 Task: Open Card Card0000000109 in Board Board0000000028 in Workspace WS0000000010 in Trello. Add Member Email0000000037 to Card Card0000000109 in Board Board0000000028 in Workspace WS0000000010 in Trello. Add Green Label titled Label0000000109 to Card Card0000000109 in Board Board0000000028 in Workspace WS0000000010 in Trello. Add Checklist CL0000000109 to Card Card0000000109 in Board Board0000000028 in Workspace WS0000000010 in Trello. Add Dates with Start Date as Apr 08 2023 and Due Date as Apr 30 2023 to Card Card0000000109 in Board Board0000000028 in Workspace WS0000000010 in Trello
Action: Mouse moved to (296, 175)
Screenshot: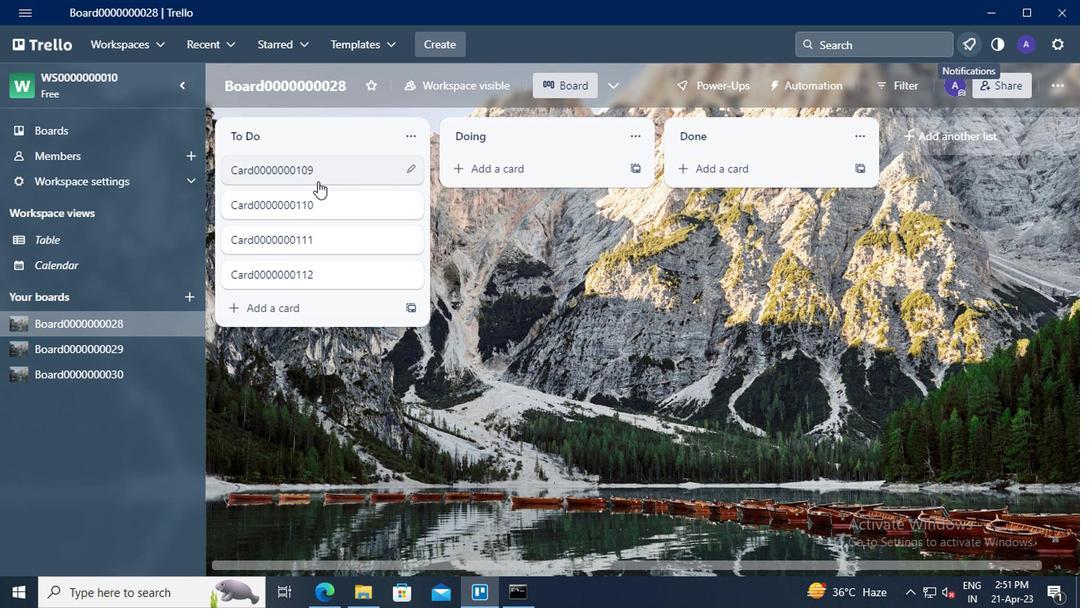 
Action: Mouse pressed left at (296, 175)
Screenshot: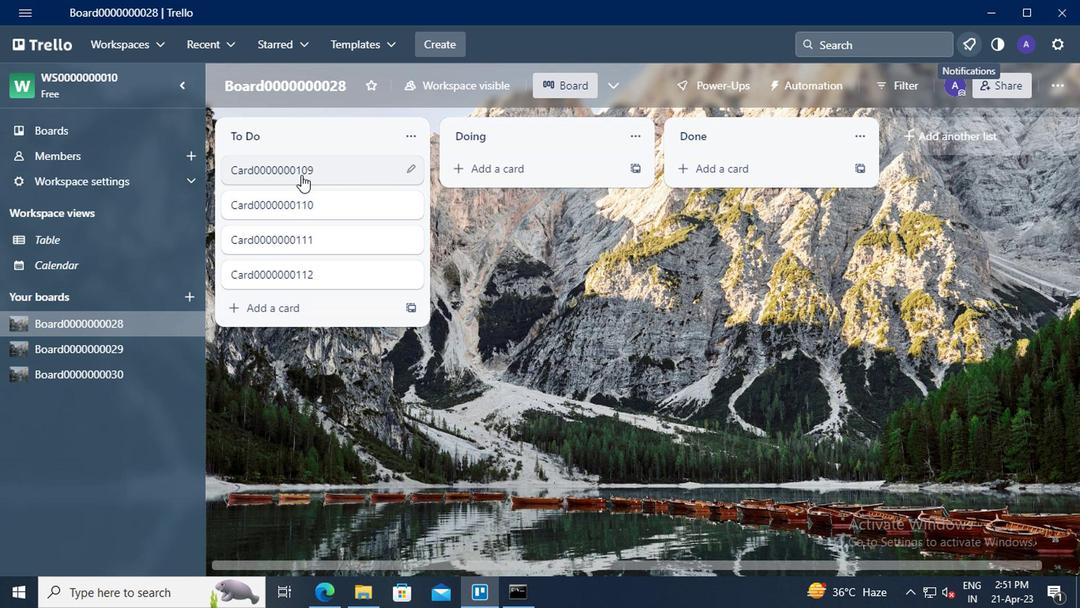 
Action: Mouse moved to (738, 148)
Screenshot: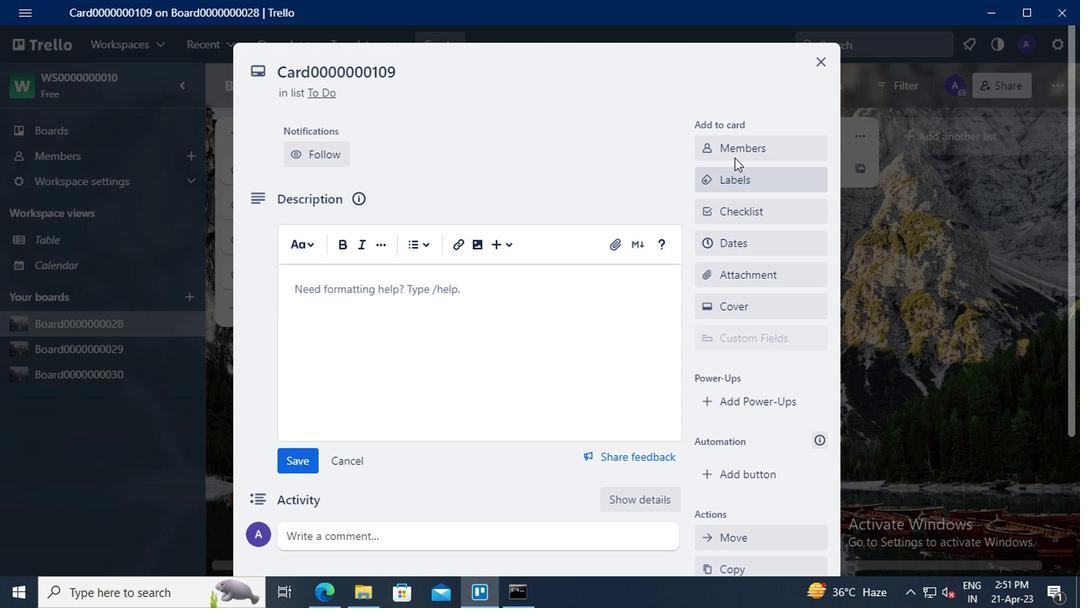 
Action: Mouse pressed left at (738, 148)
Screenshot: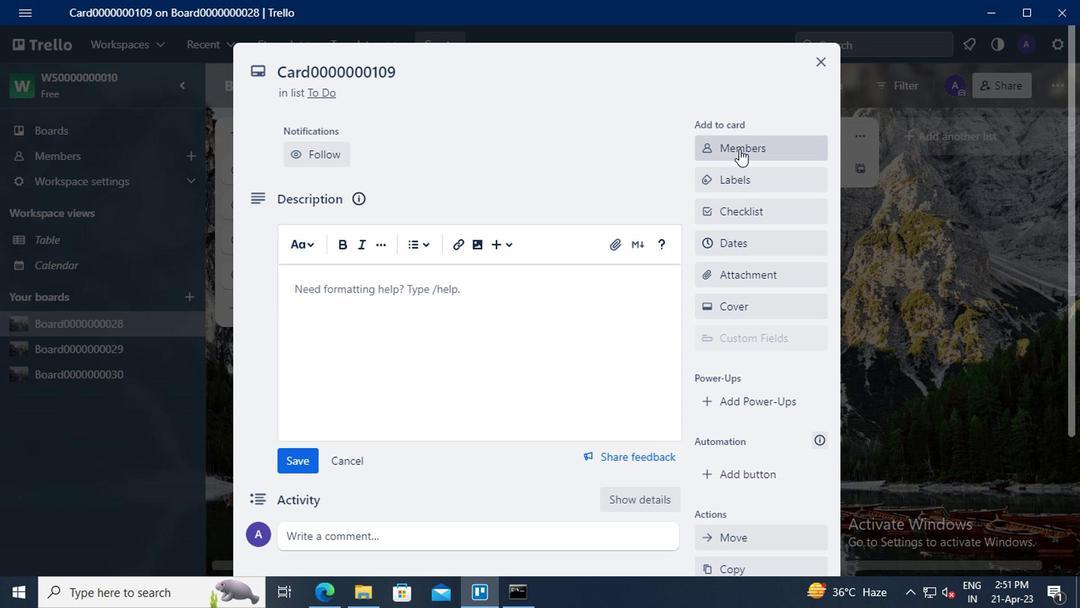 
Action: Mouse moved to (735, 220)
Screenshot: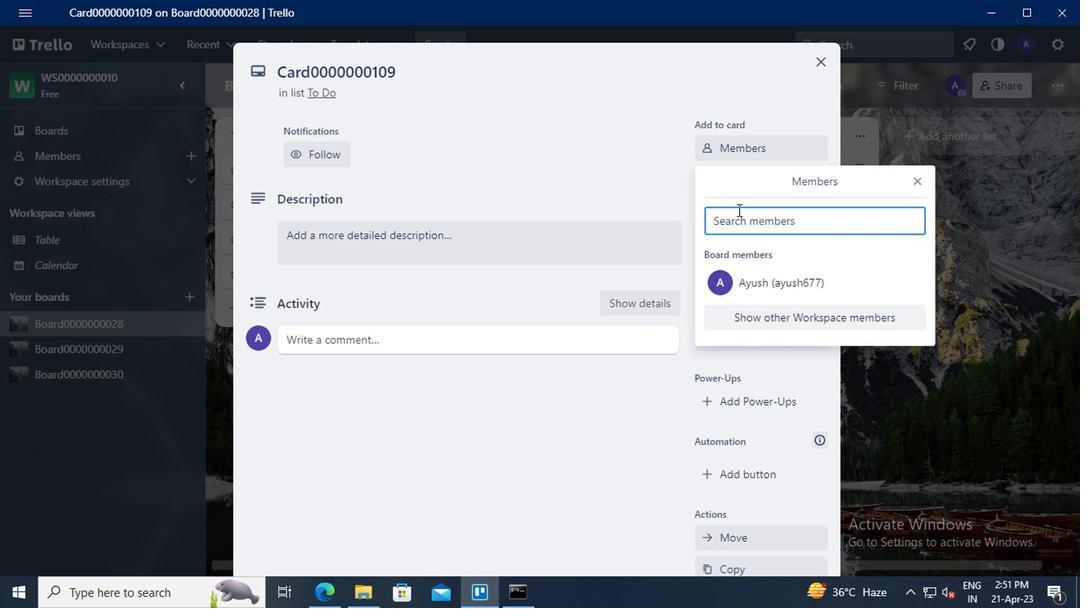 
Action: Mouse pressed left at (735, 220)
Screenshot: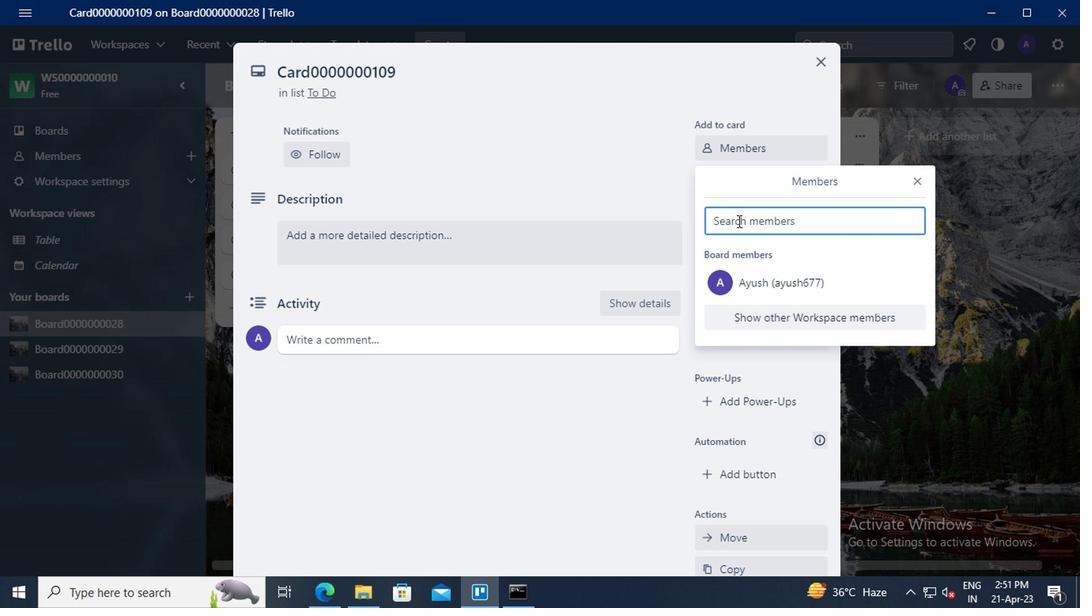 
Action: Key pressed mailaustralia7<Key.shift>@GMAIL.COM
Screenshot: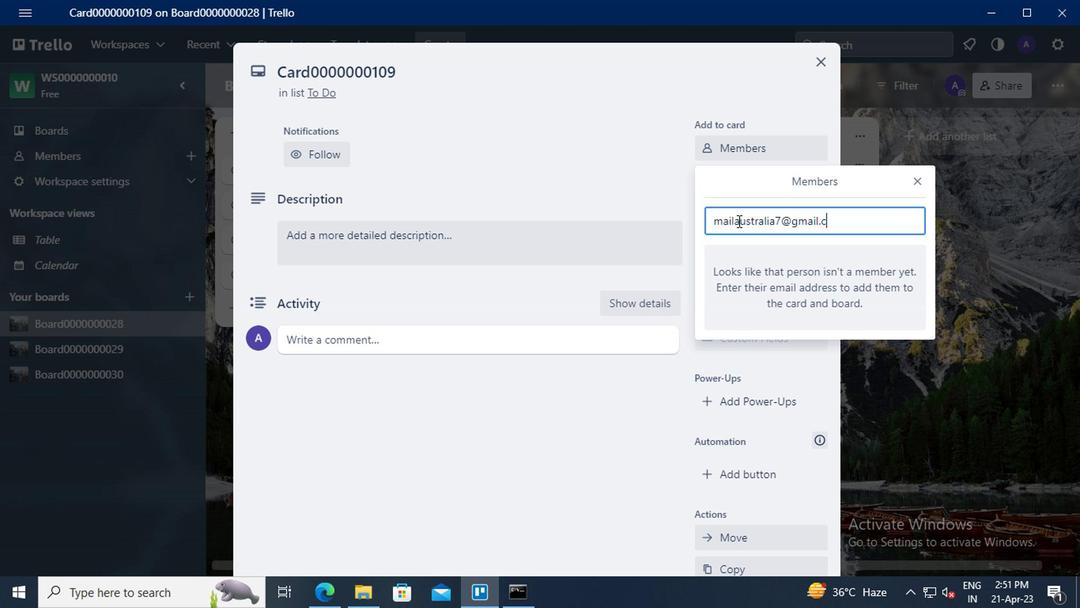
Action: Mouse moved to (751, 333)
Screenshot: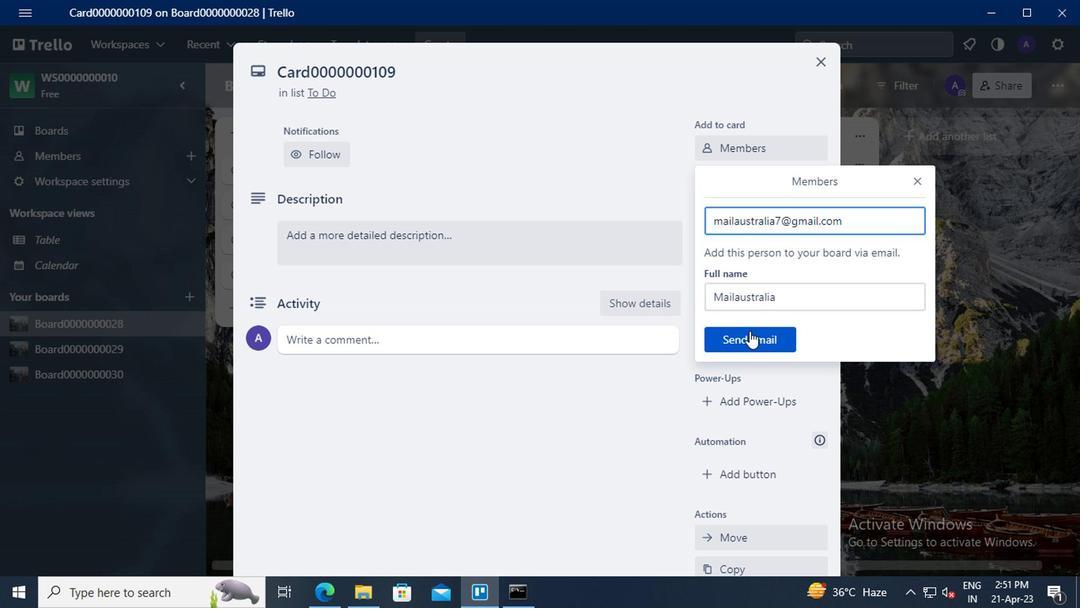 
Action: Mouse pressed left at (751, 333)
Screenshot: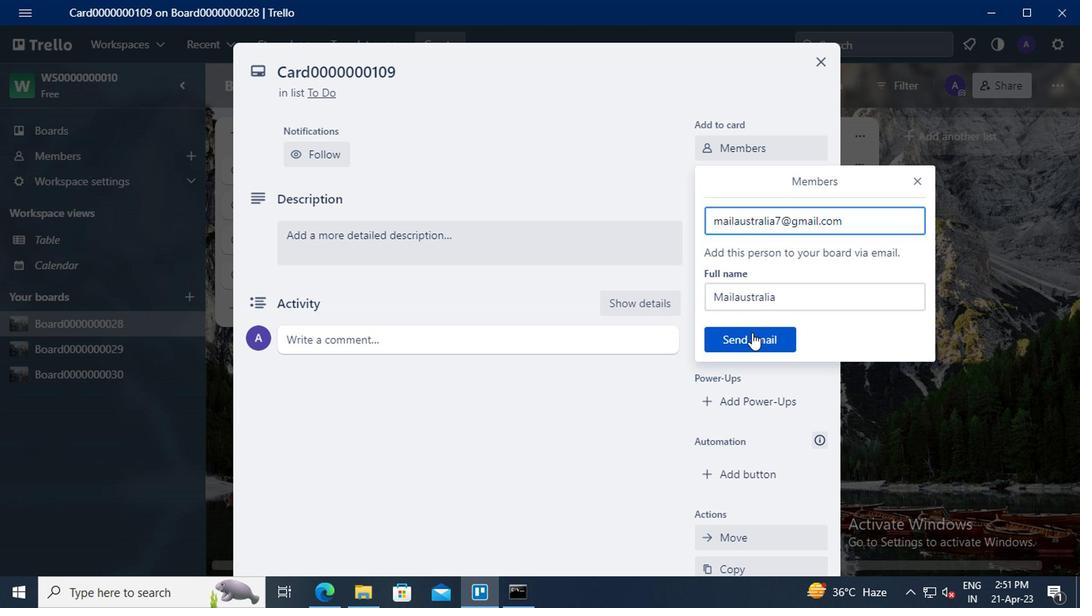 
Action: Mouse moved to (752, 235)
Screenshot: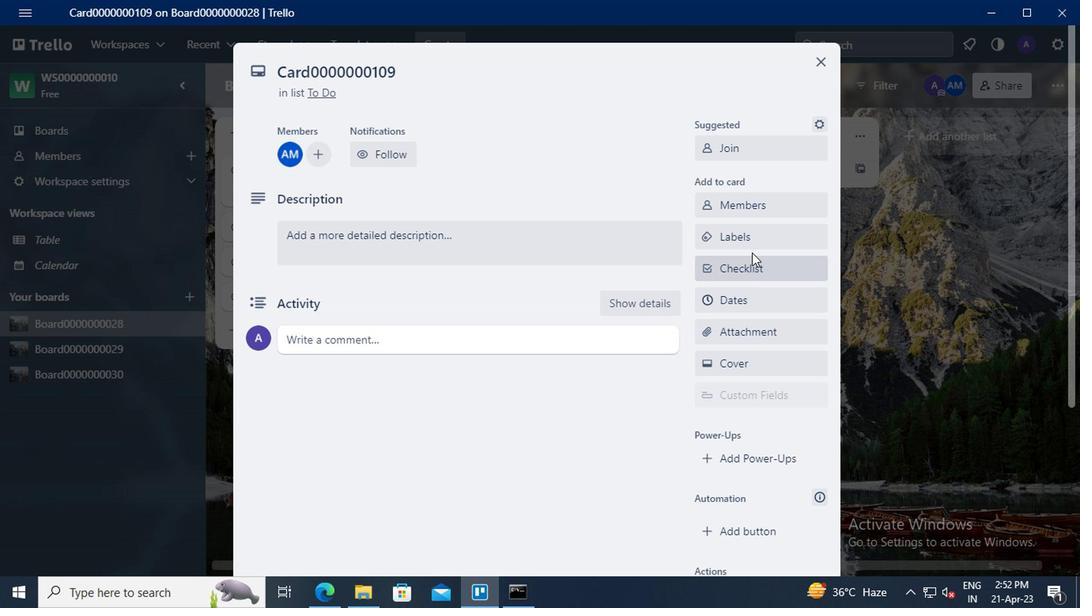 
Action: Mouse pressed left at (752, 235)
Screenshot: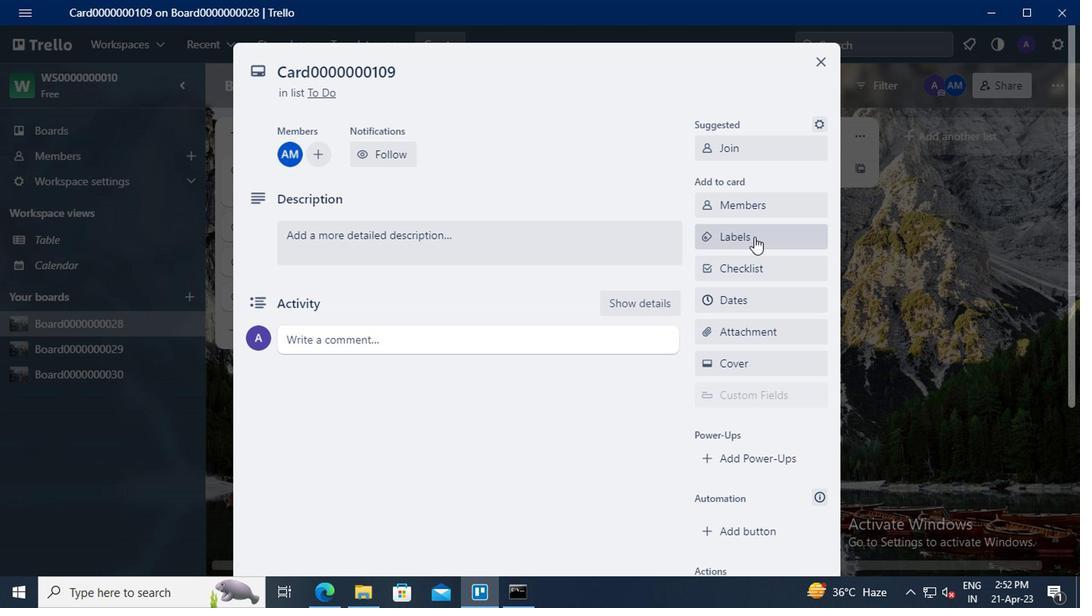 
Action: Mouse moved to (817, 361)
Screenshot: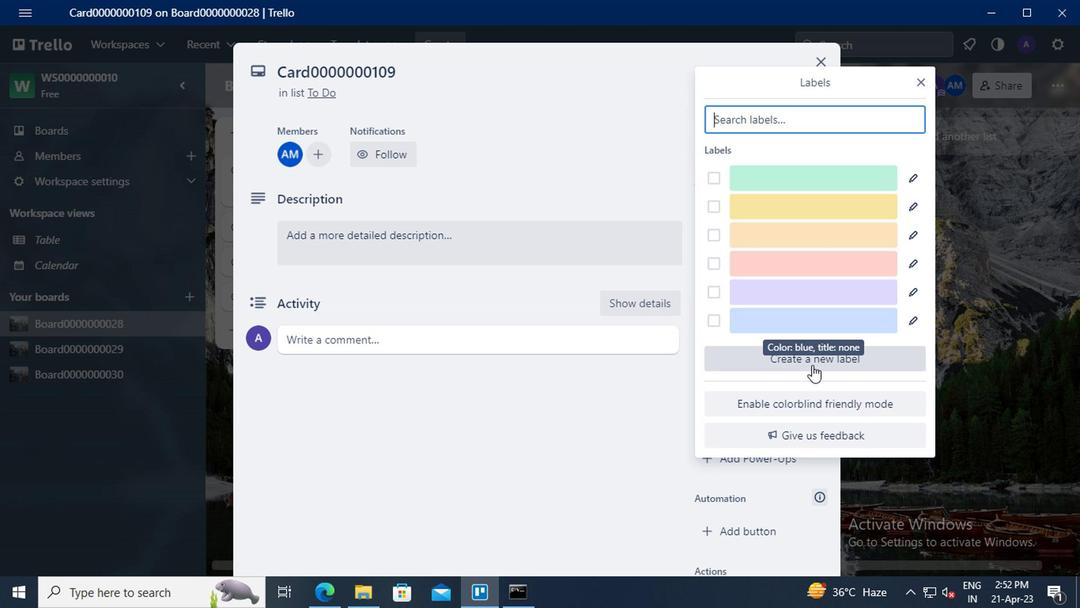 
Action: Mouse pressed left at (817, 361)
Screenshot: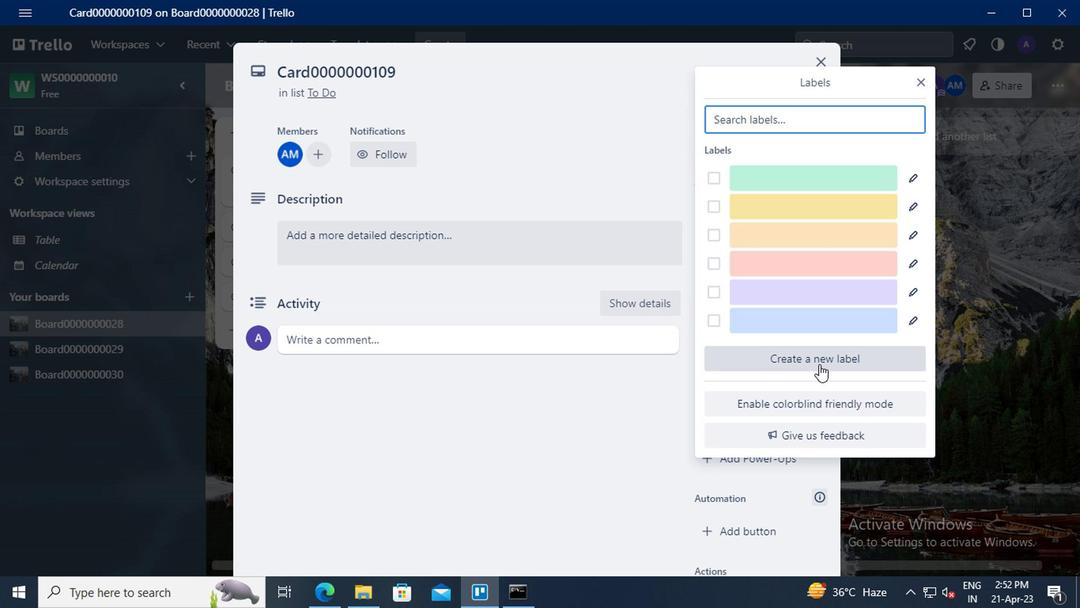 
Action: Mouse moved to (743, 227)
Screenshot: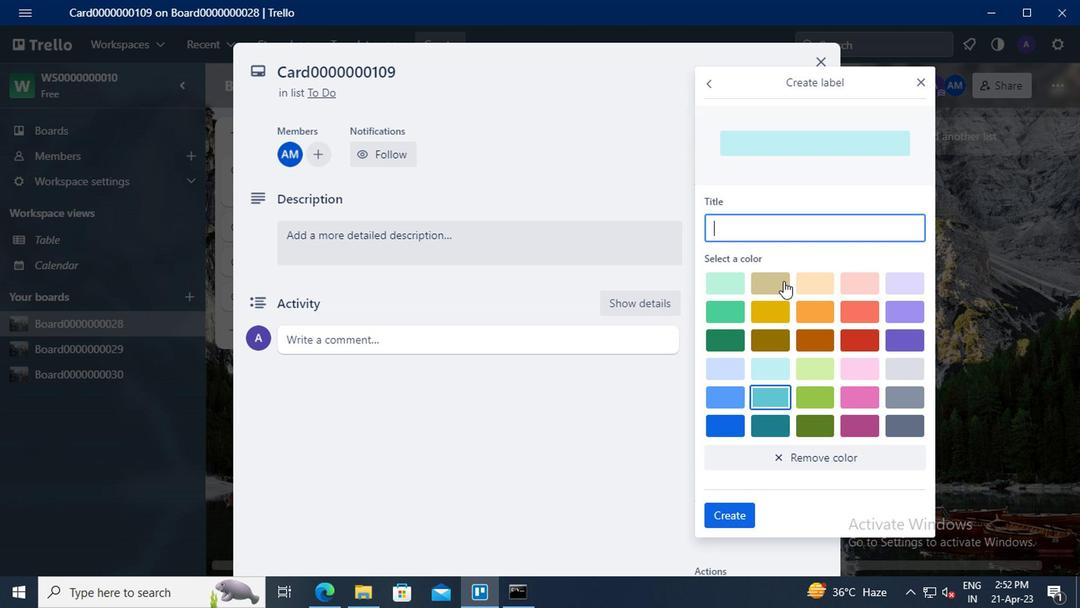 
Action: Mouse pressed left at (743, 227)
Screenshot: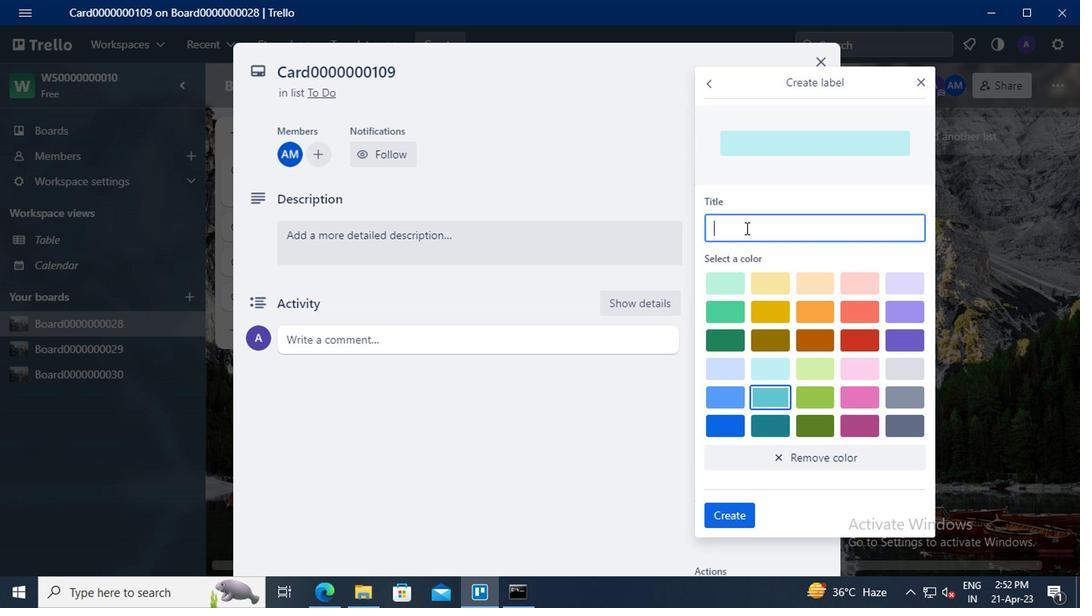 
Action: Key pressed <Key.shift>LABEL0000000109
Screenshot: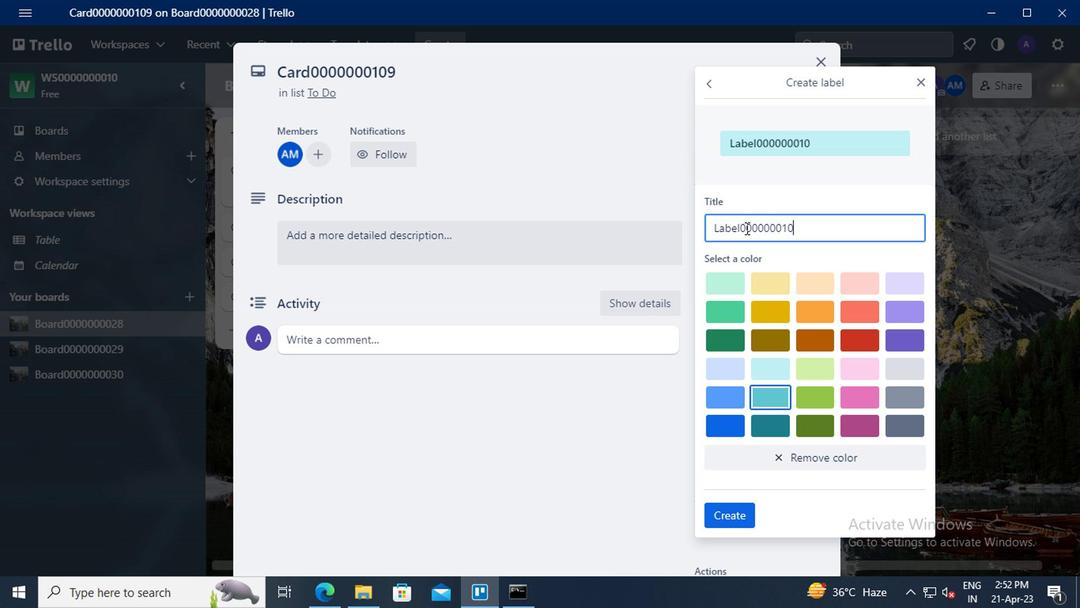 
Action: Mouse moved to (735, 305)
Screenshot: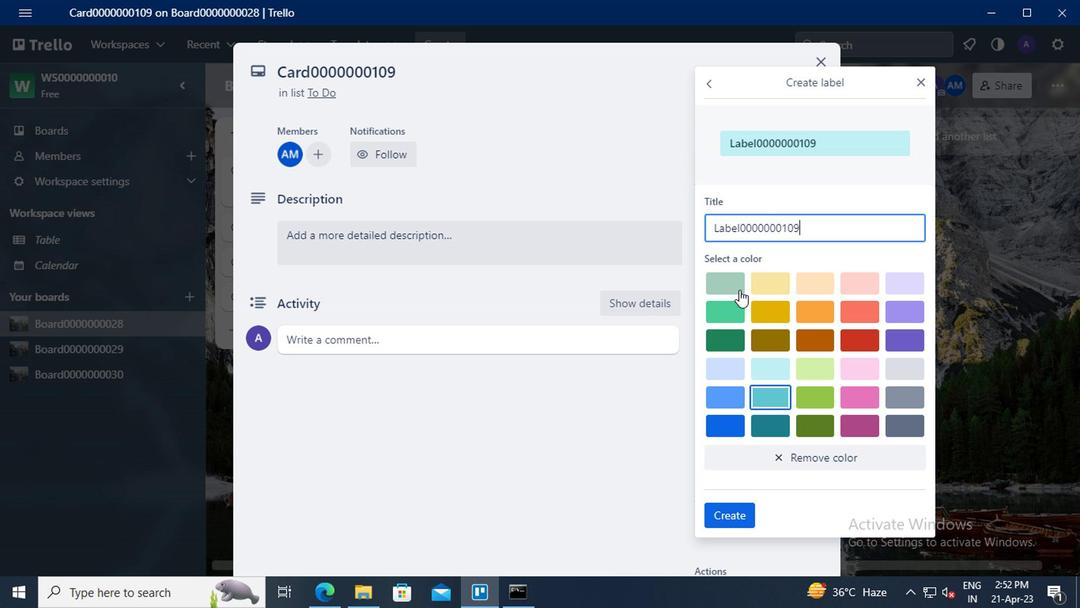 
Action: Mouse pressed left at (735, 305)
Screenshot: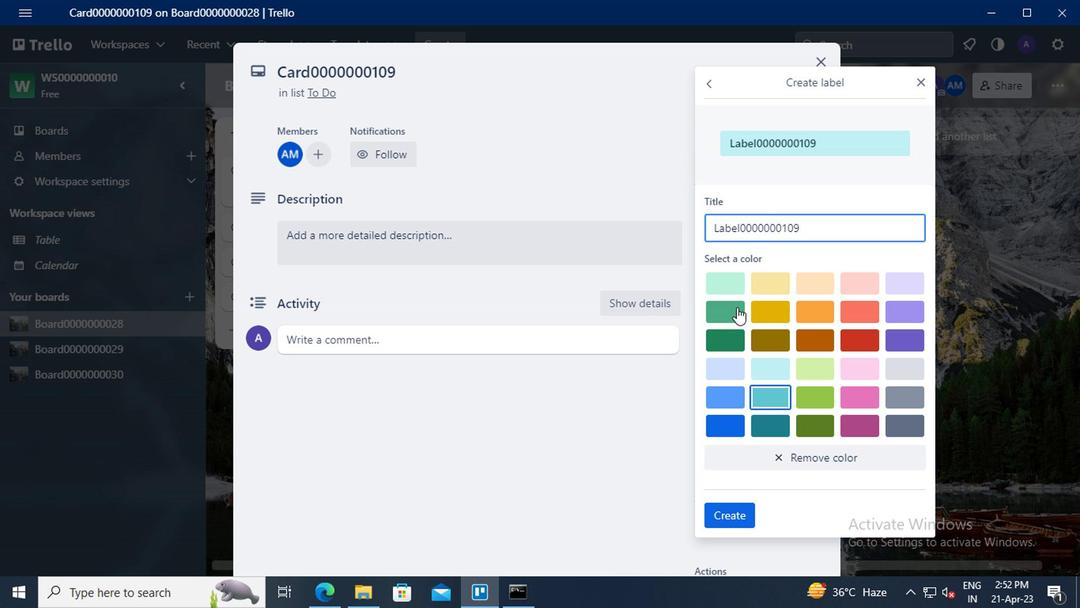 
Action: Mouse moved to (735, 511)
Screenshot: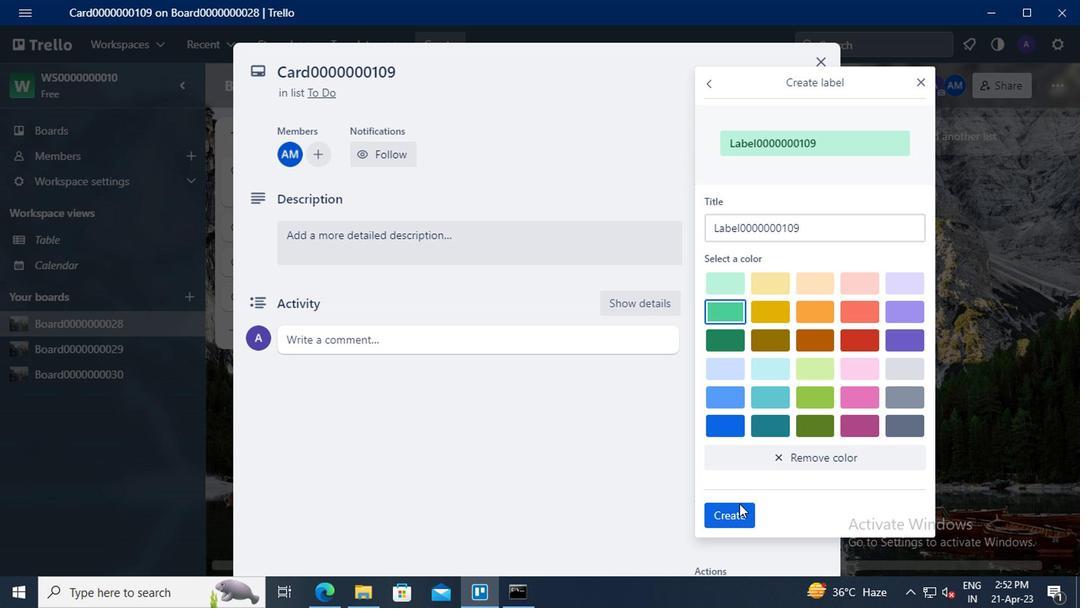 
Action: Mouse pressed left at (735, 511)
Screenshot: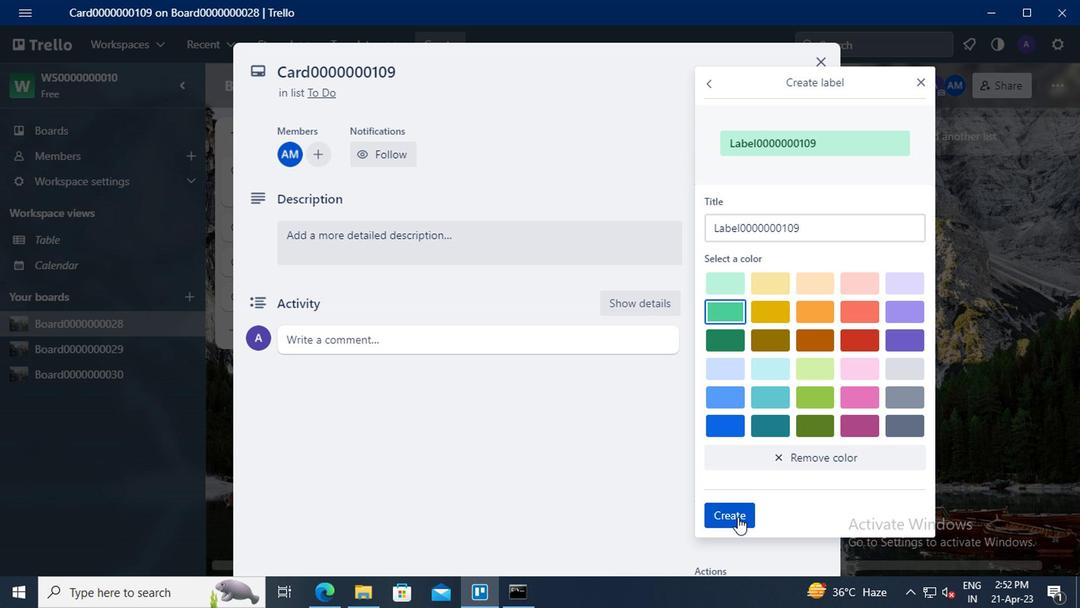 
Action: Mouse moved to (922, 82)
Screenshot: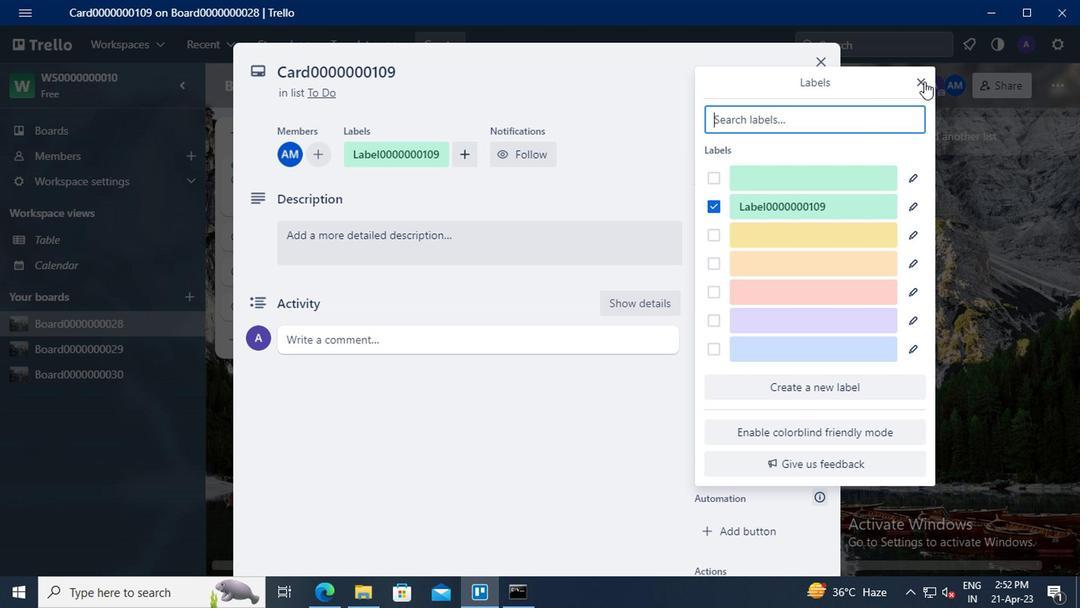 
Action: Mouse pressed left at (922, 82)
Screenshot: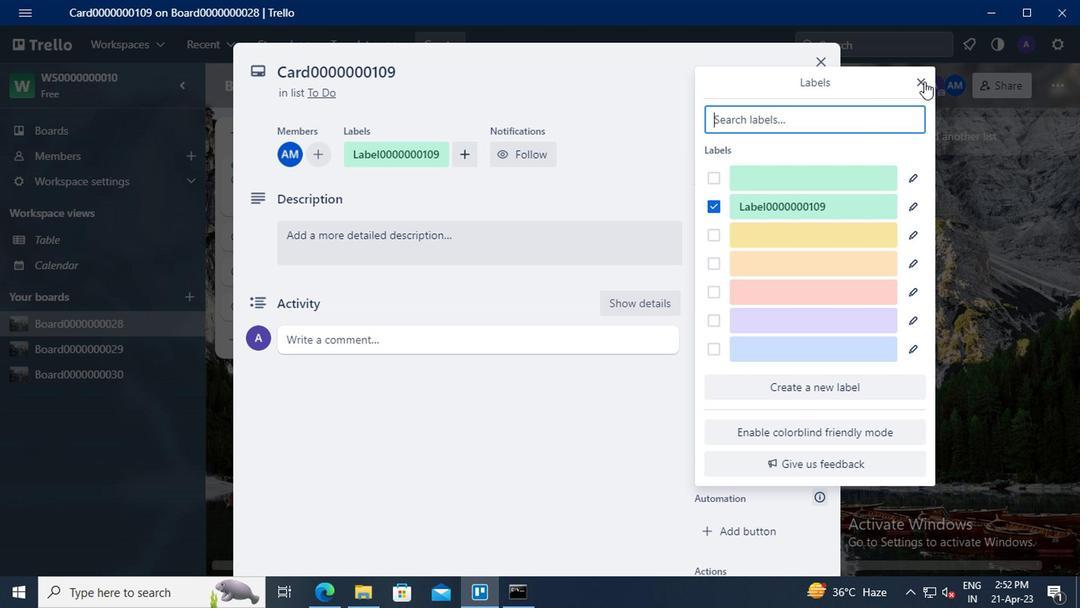 
Action: Mouse moved to (770, 263)
Screenshot: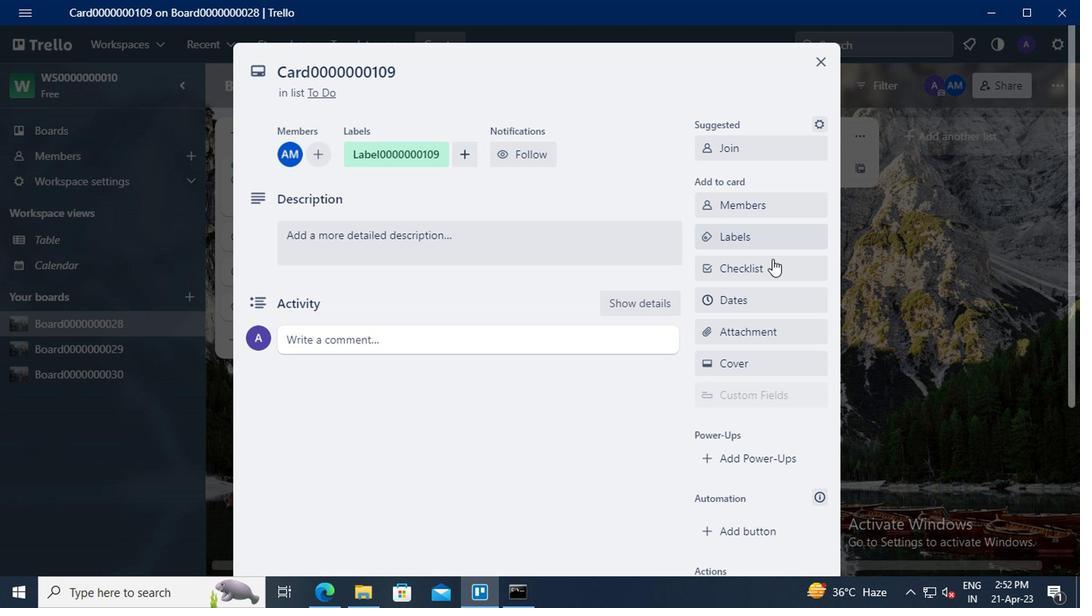 
Action: Mouse pressed left at (770, 263)
Screenshot: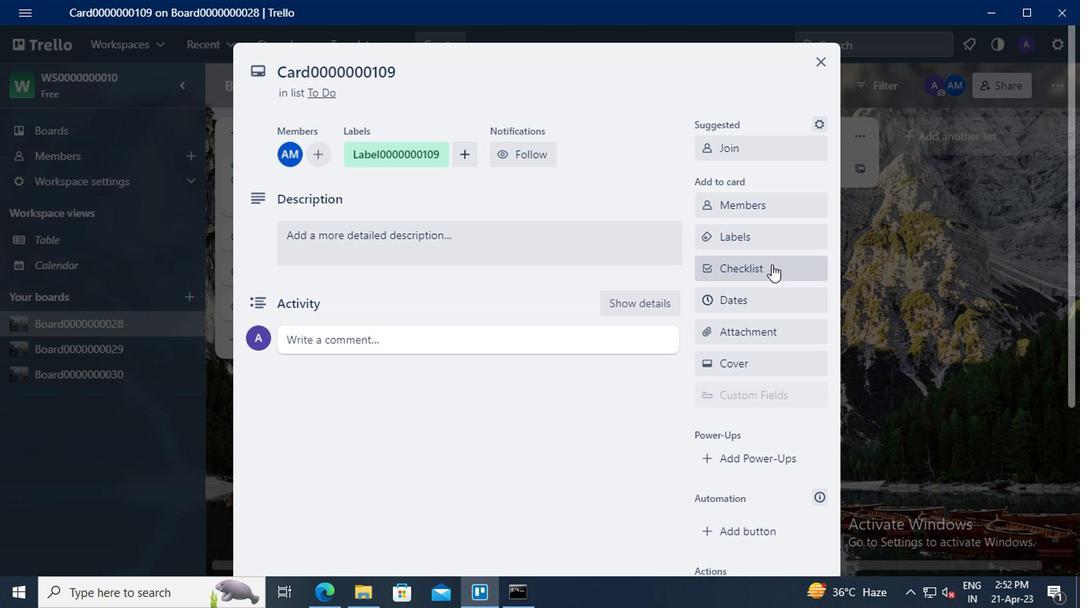 
Action: Key pressed <Key.delete><Key.shift>CL0000000109
Screenshot: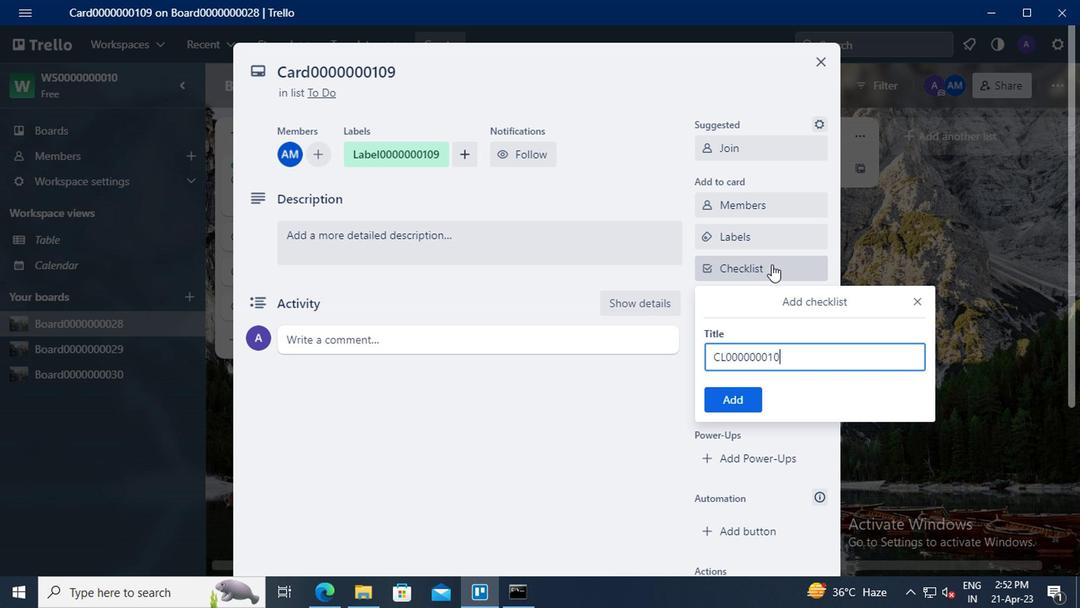 
Action: Mouse moved to (749, 390)
Screenshot: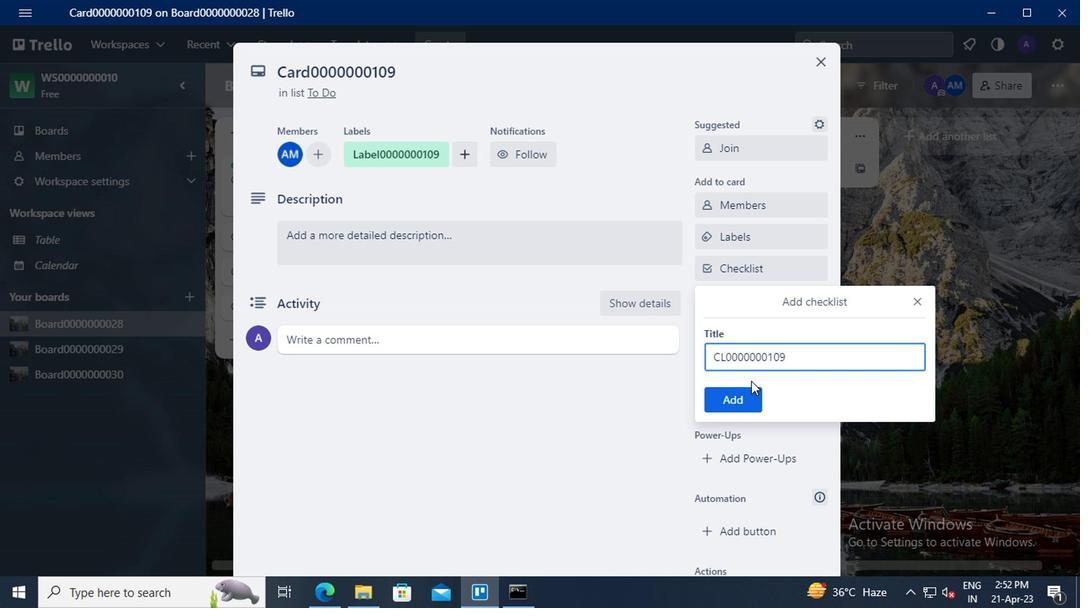 
Action: Mouse pressed left at (749, 390)
Screenshot: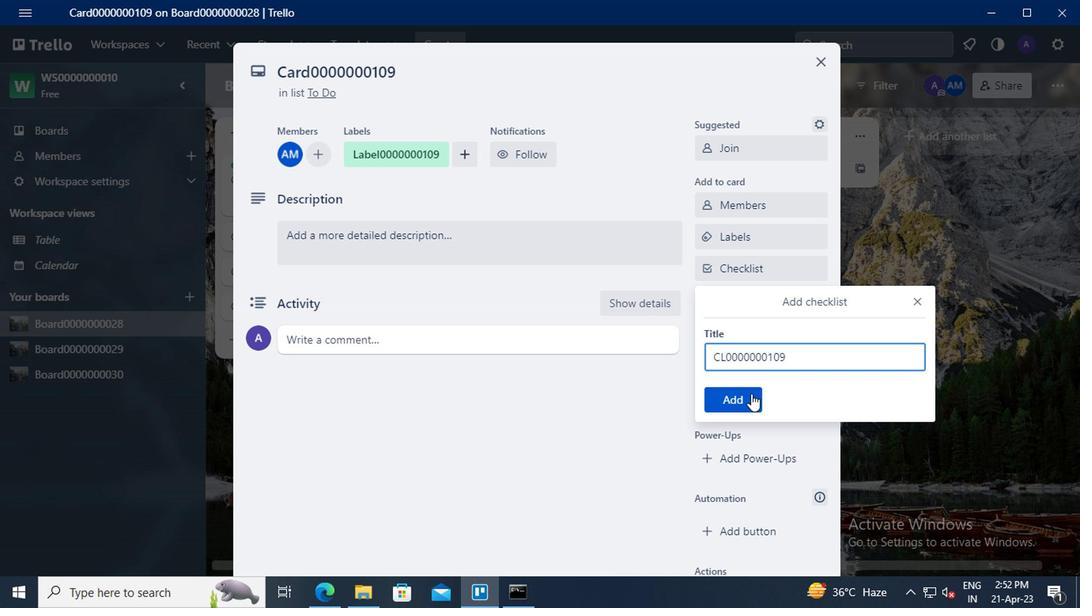 
Action: Mouse moved to (743, 298)
Screenshot: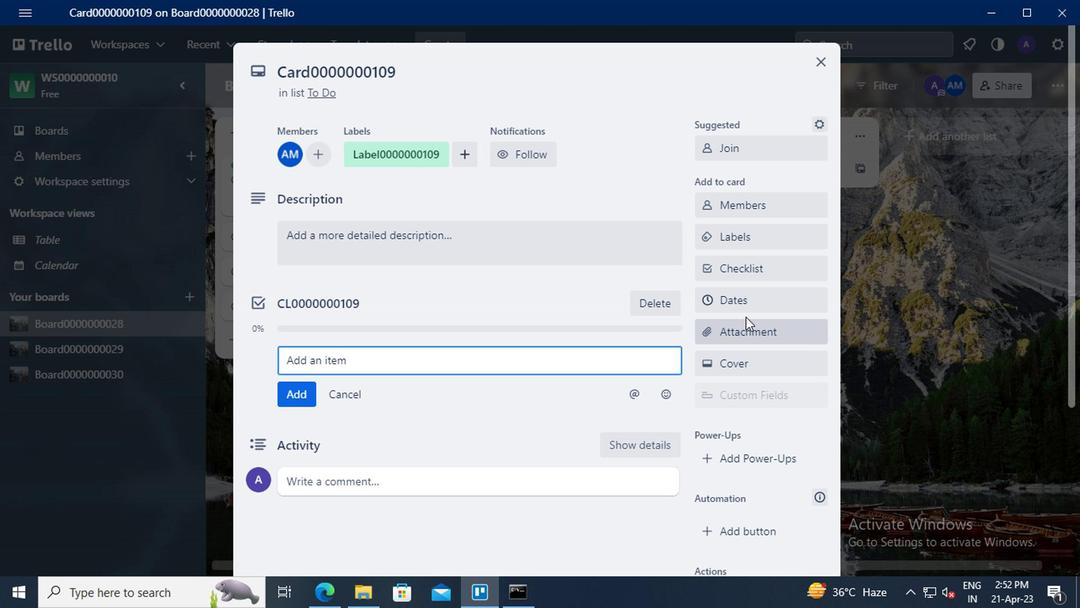 
Action: Mouse pressed left at (743, 298)
Screenshot: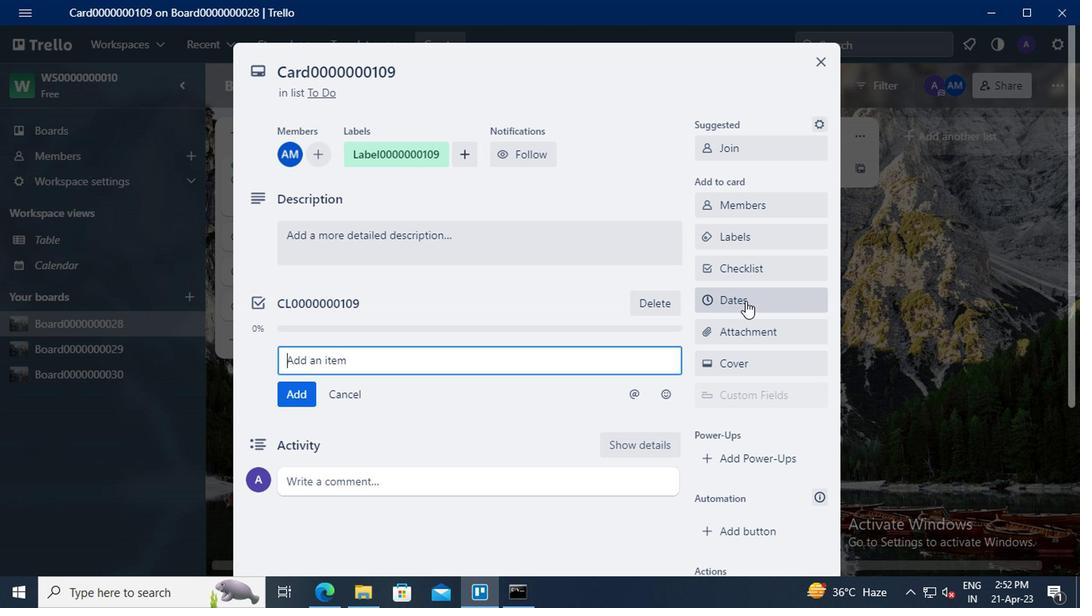 
Action: Mouse moved to (712, 361)
Screenshot: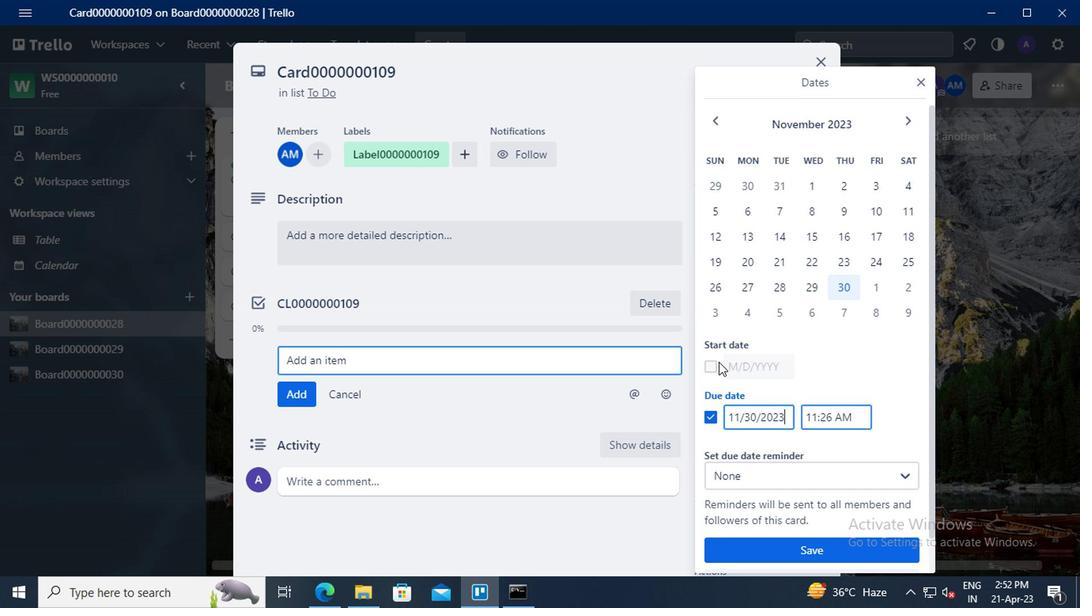 
Action: Mouse pressed left at (712, 361)
Screenshot: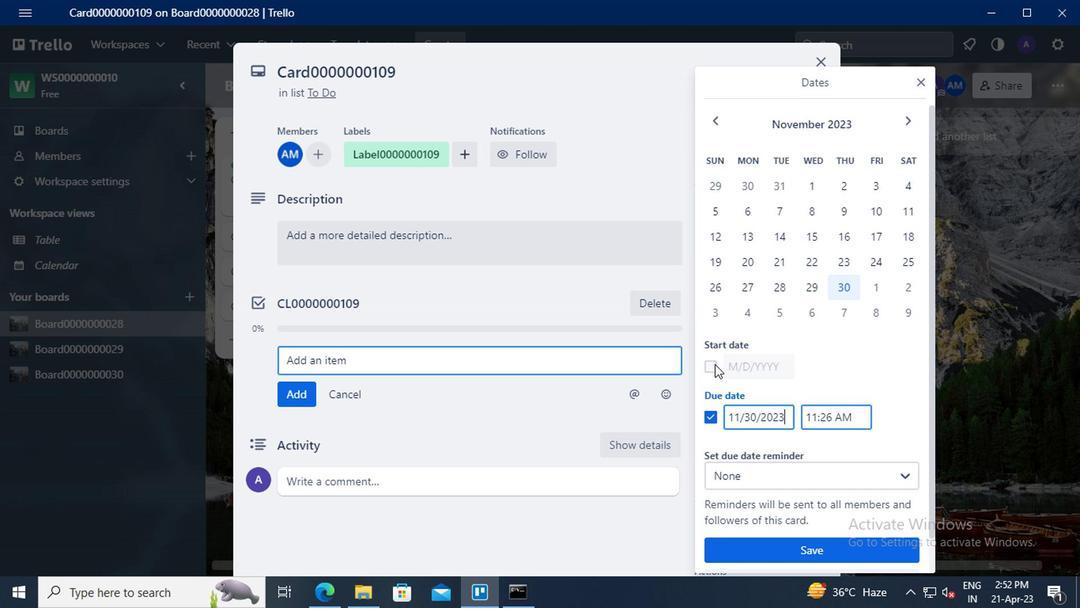 
Action: Mouse moved to (751, 363)
Screenshot: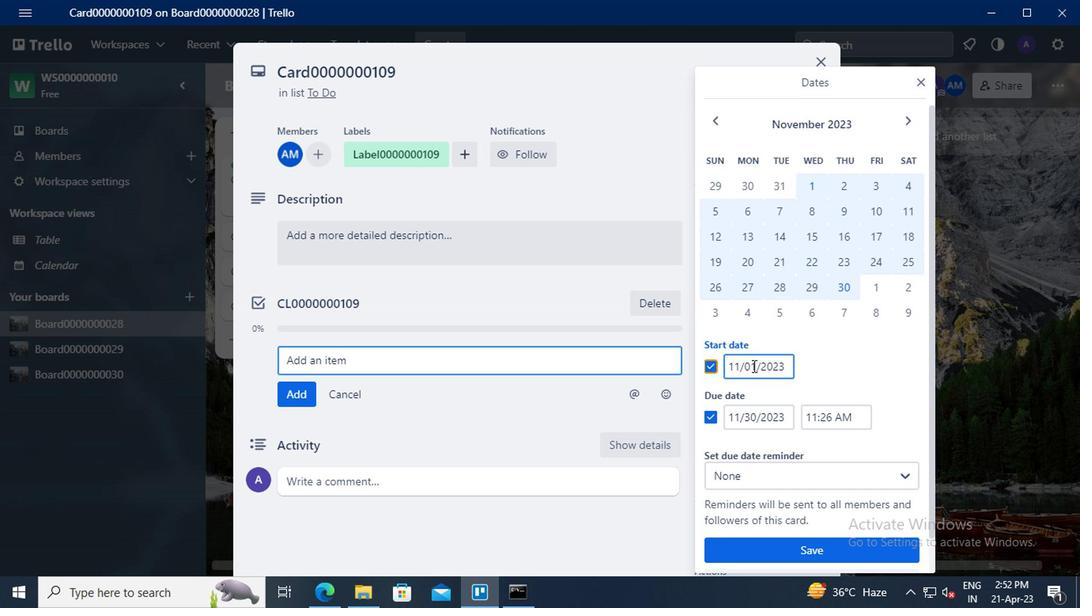 
Action: Mouse pressed left at (751, 363)
Screenshot: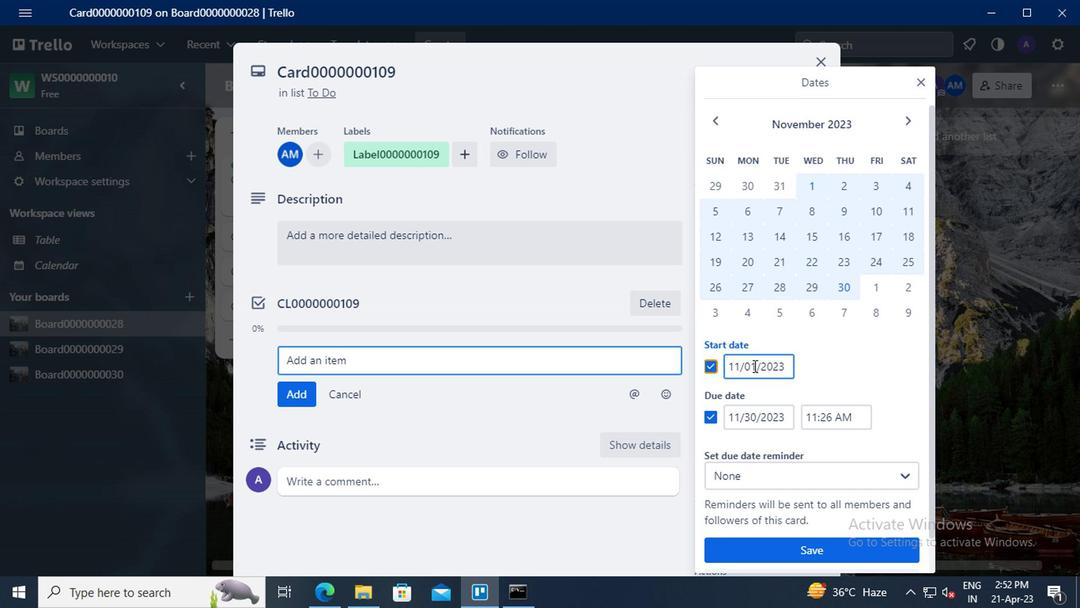 
Action: Mouse moved to (763, 331)
Screenshot: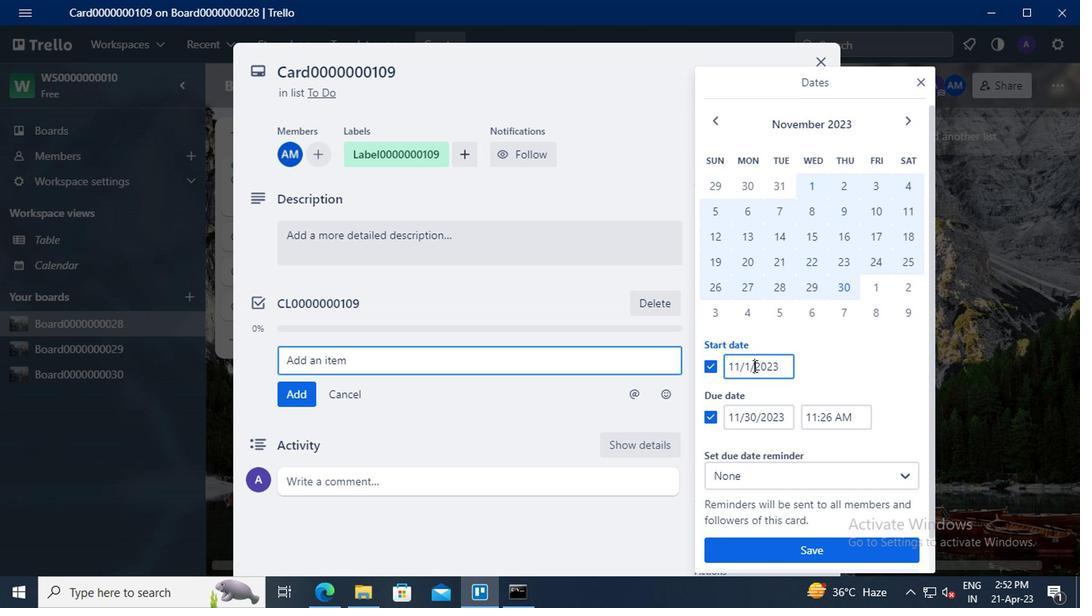 
Action: Key pressed <Key.left><Key.backspace>8<Key.left><Key.left><Key.backspace><Key.backspace>4
Screenshot: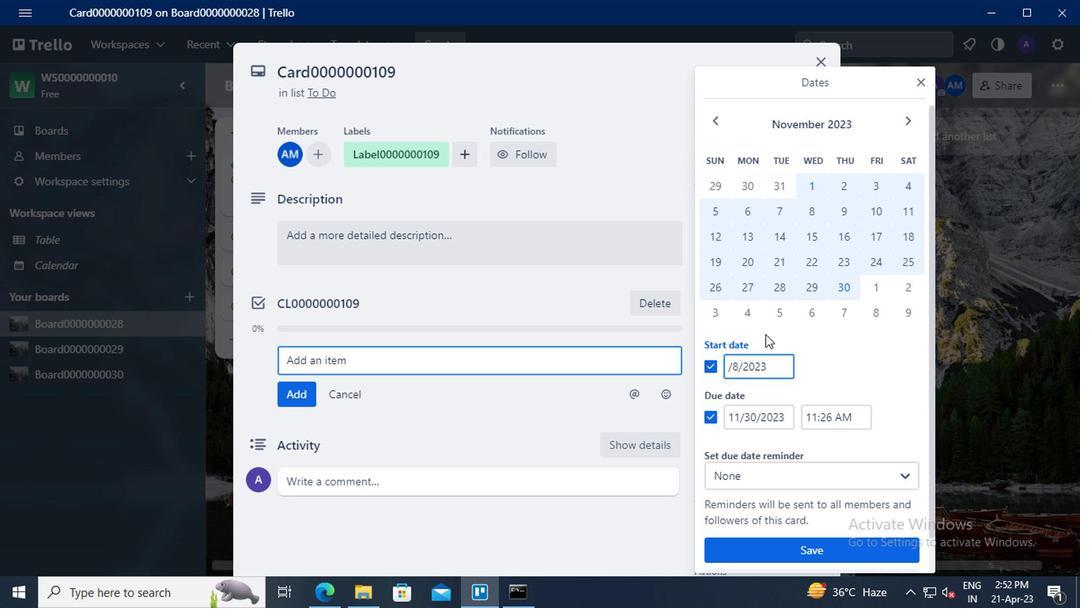 
Action: Mouse moved to (754, 412)
Screenshot: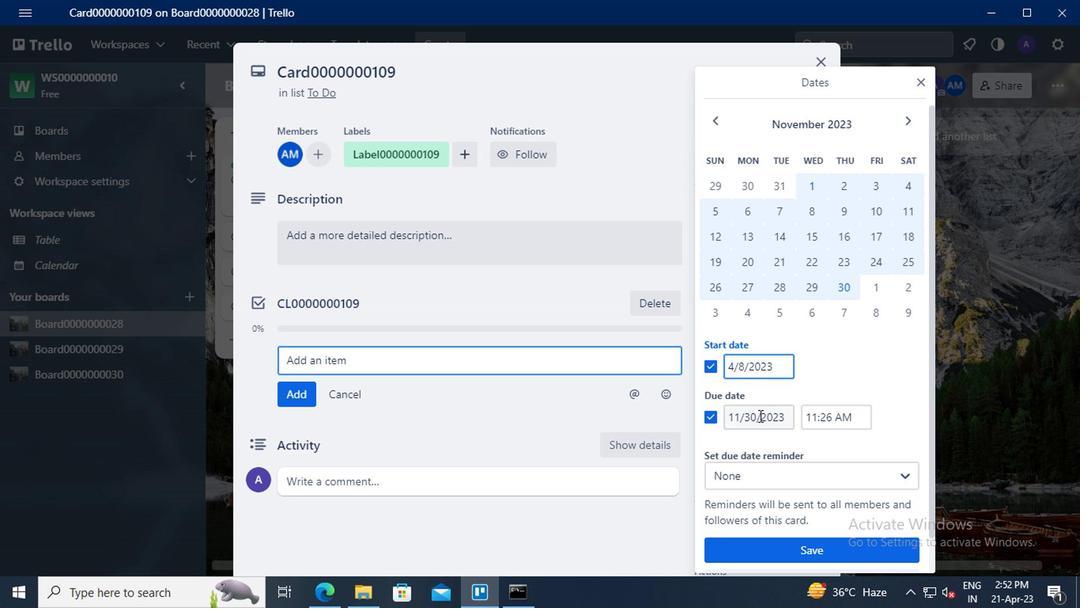 
Action: Mouse pressed left at (754, 412)
Screenshot: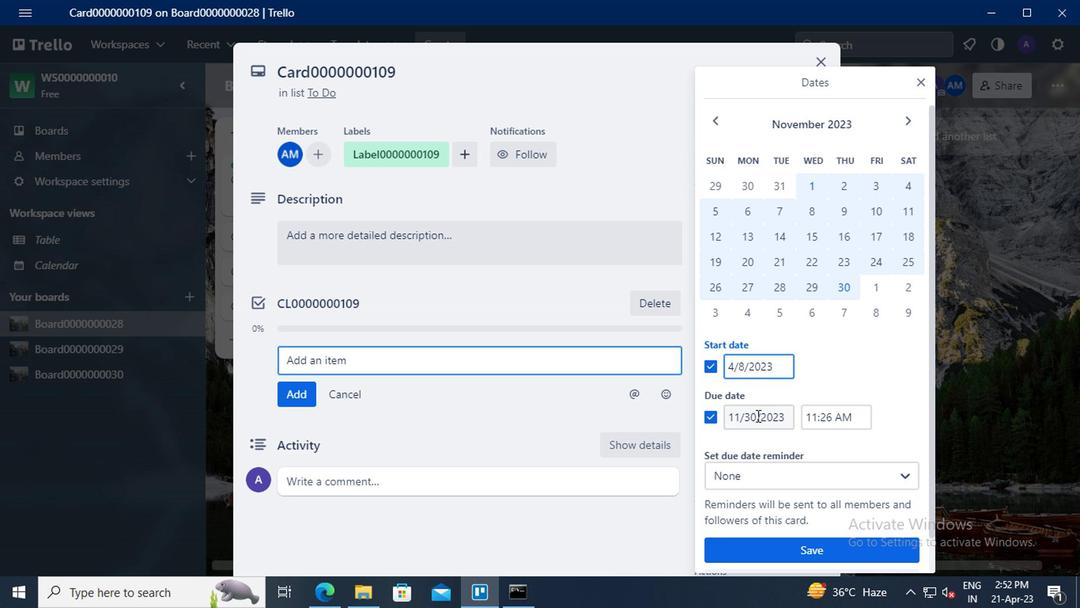 
Action: Mouse moved to (757, 402)
Screenshot: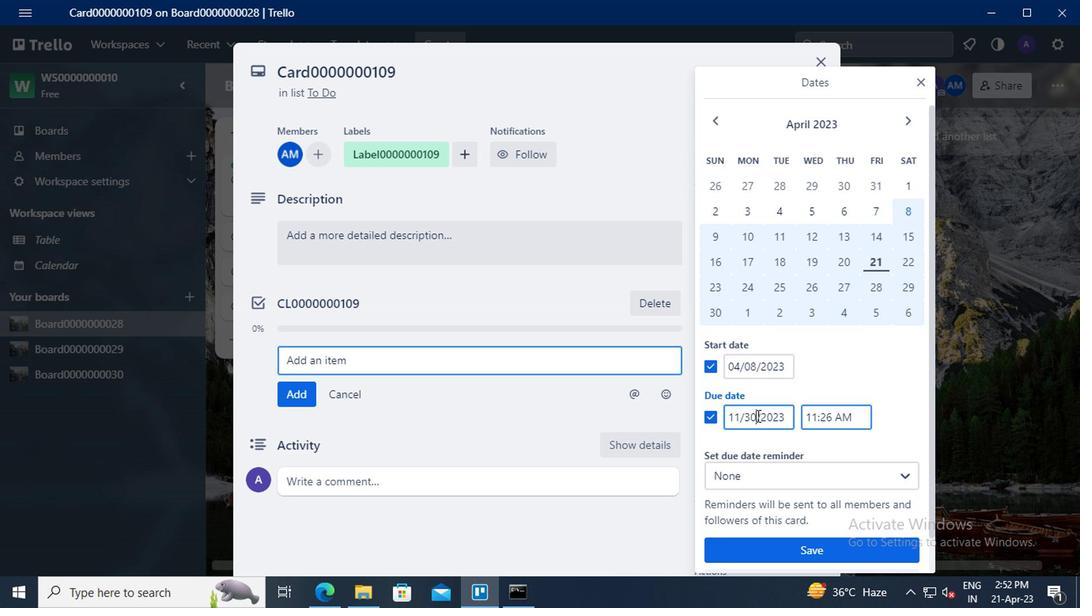 
Action: Key pressed <Key.backspace><Key.backspace>30<Key.left><Key.left><Key.left><Key.backspace><Key.backspace>4
Screenshot: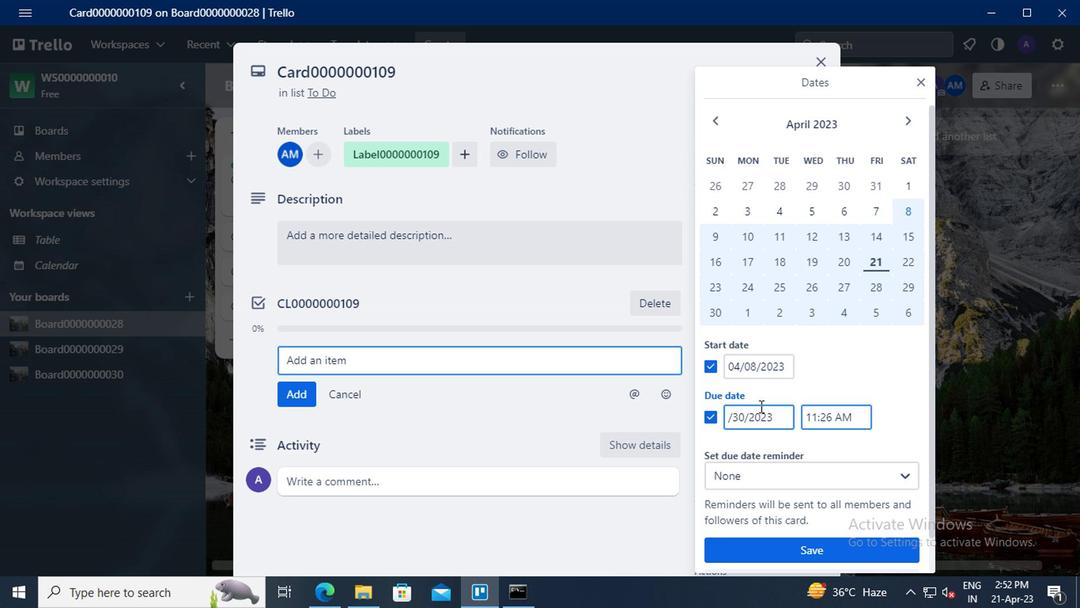 
Action: Mouse moved to (789, 539)
Screenshot: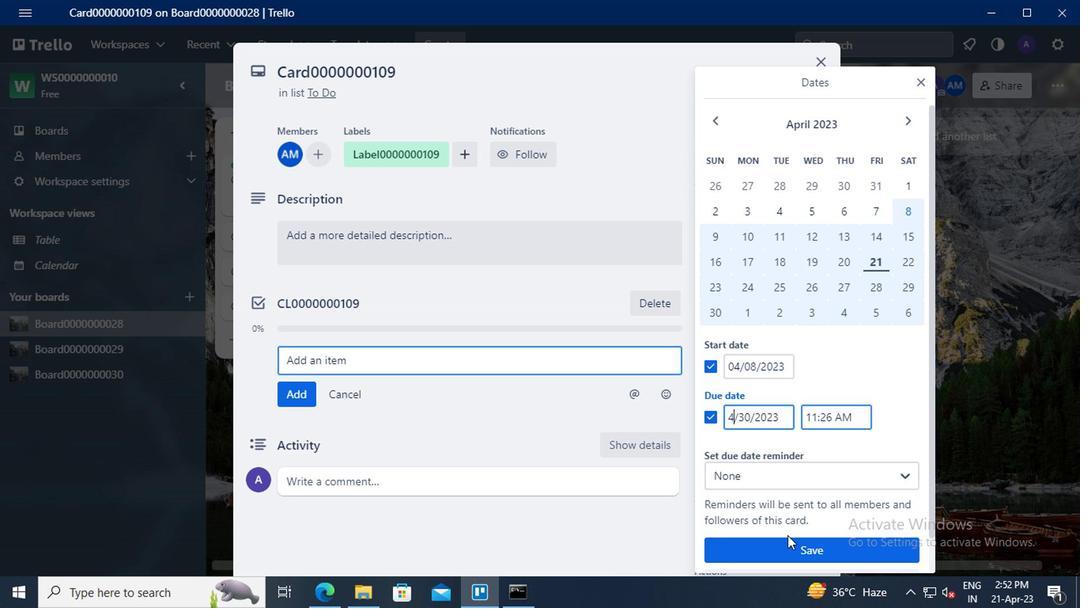 
Action: Mouse pressed left at (789, 539)
Screenshot: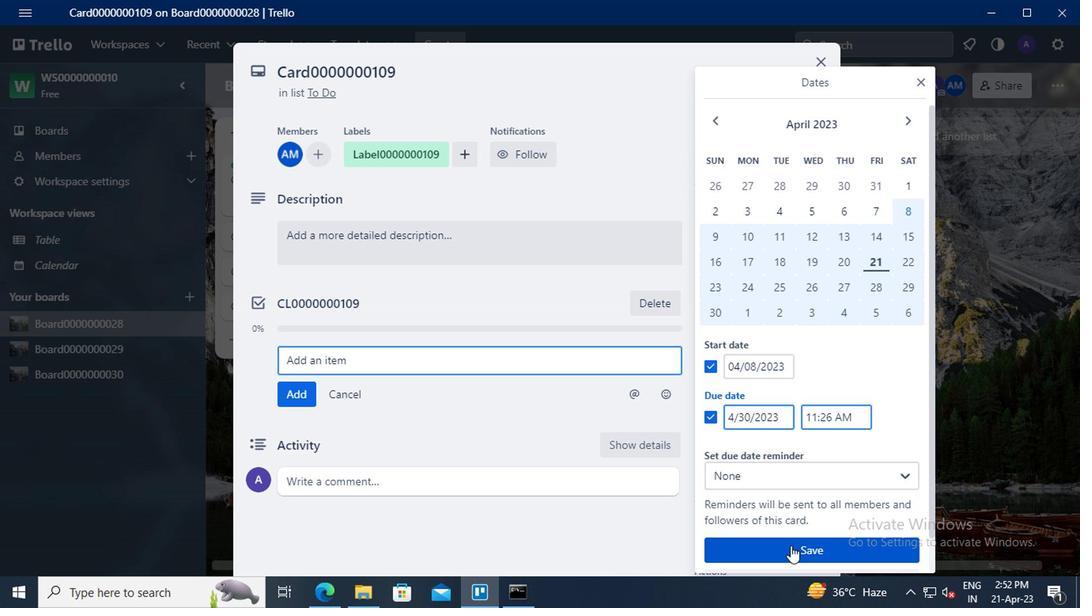 
